 Task: Change the verbosity to "Error" in file logger settings.
Action: Mouse moved to (127, 19)
Screenshot: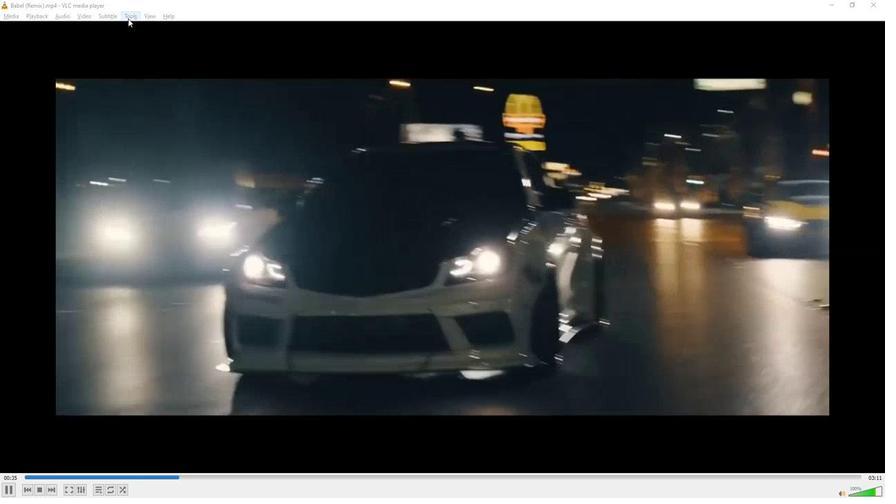 
Action: Mouse pressed left at (127, 19)
Screenshot: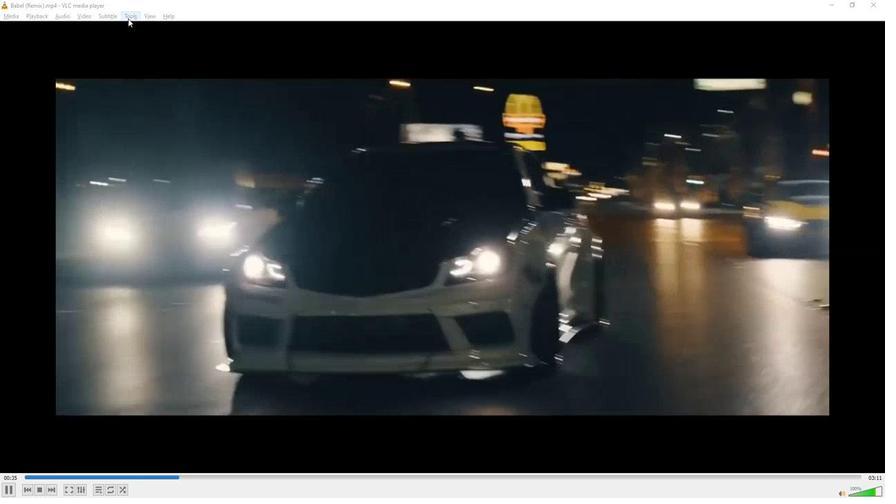 
Action: Mouse moved to (148, 124)
Screenshot: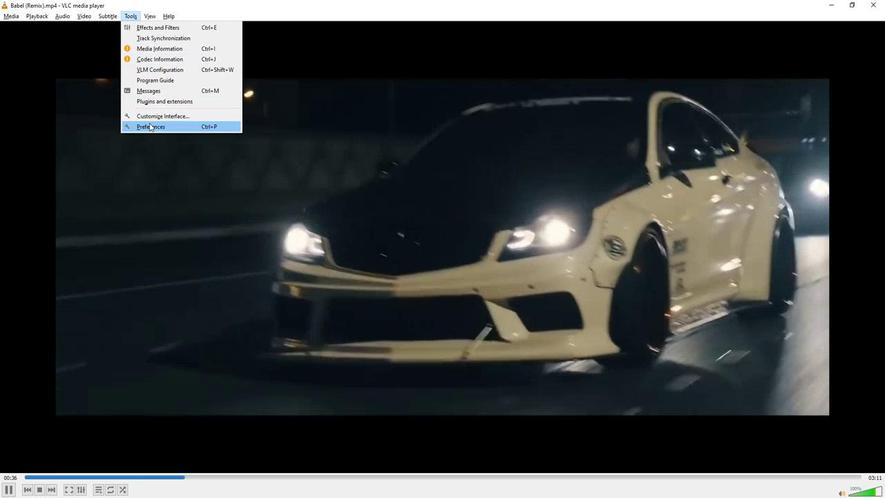 
Action: Mouse pressed left at (148, 124)
Screenshot: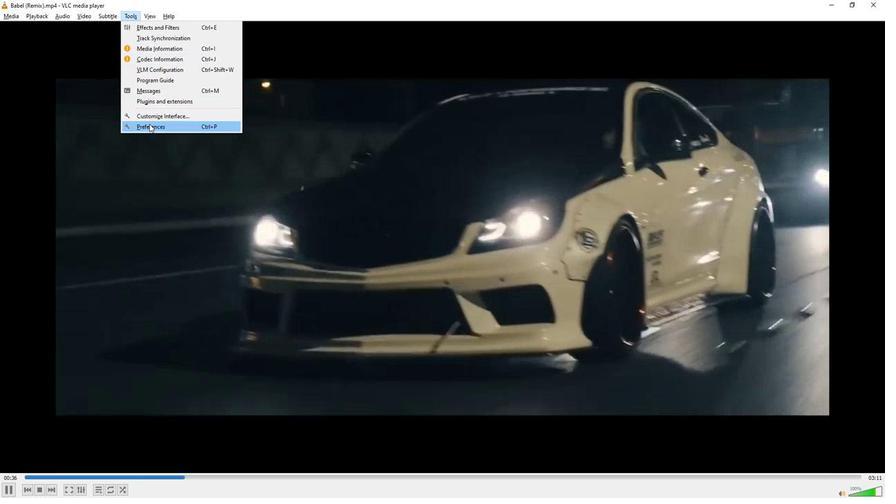 
Action: Mouse moved to (249, 385)
Screenshot: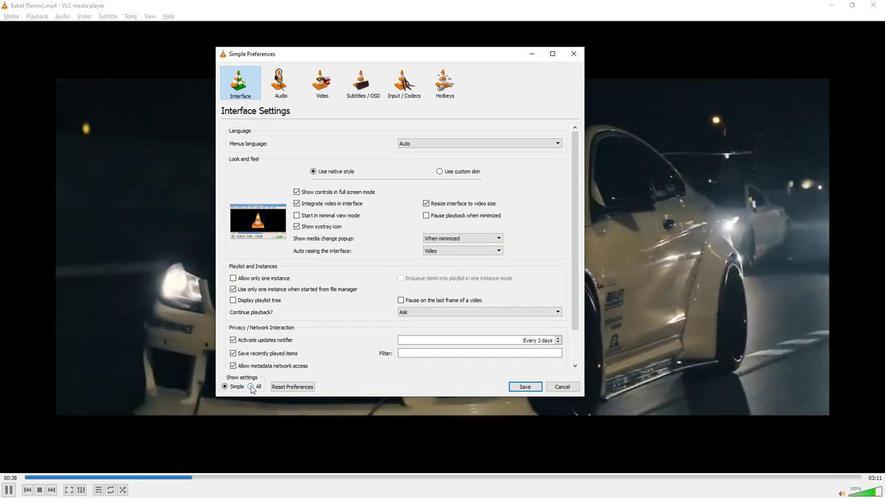 
Action: Mouse pressed left at (249, 385)
Screenshot: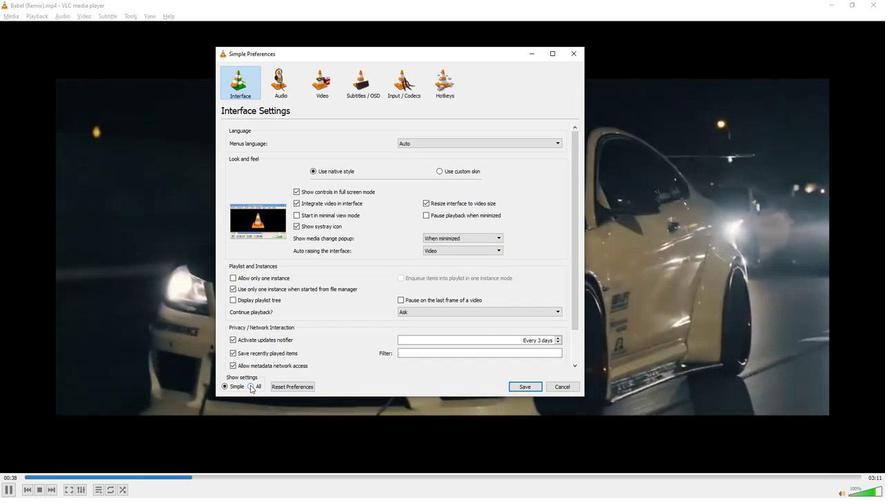 
Action: Mouse moved to (256, 128)
Screenshot: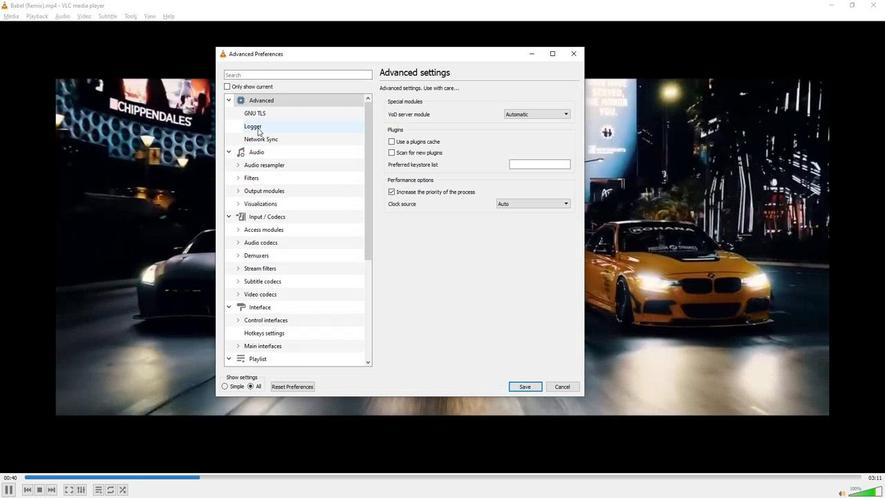 
Action: Mouse pressed left at (256, 128)
Screenshot: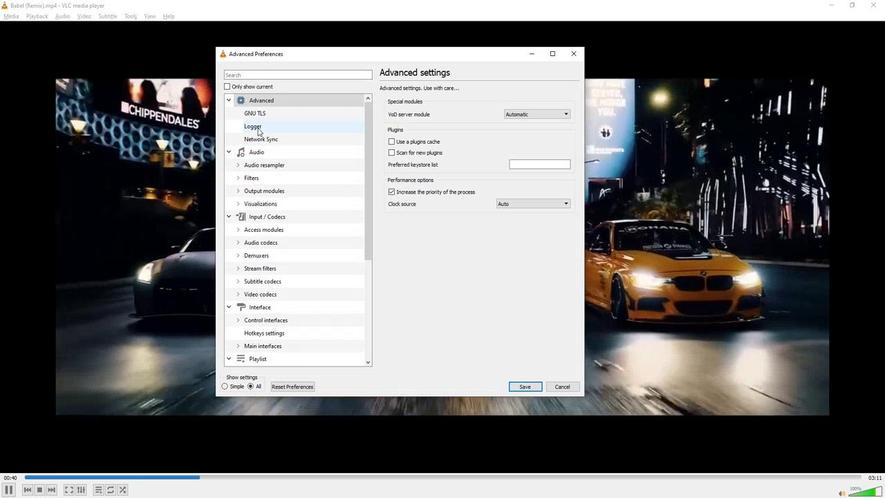 
Action: Mouse moved to (558, 139)
Screenshot: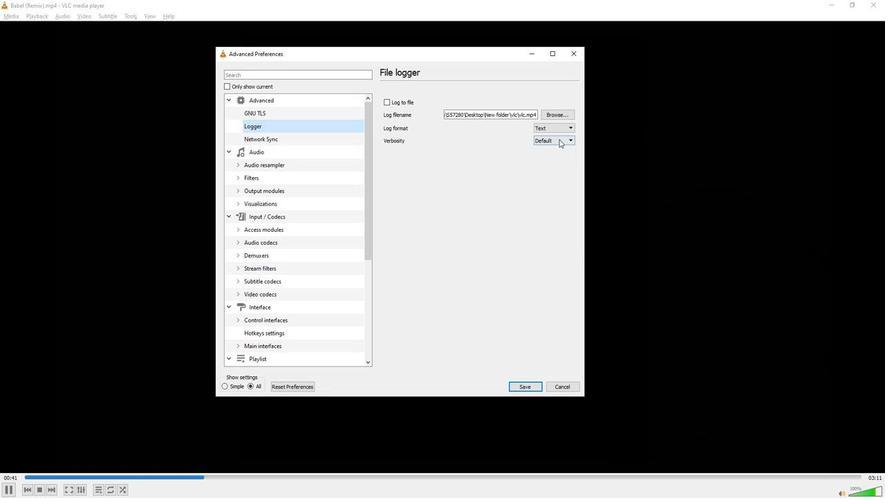 
Action: Mouse pressed left at (558, 139)
Screenshot: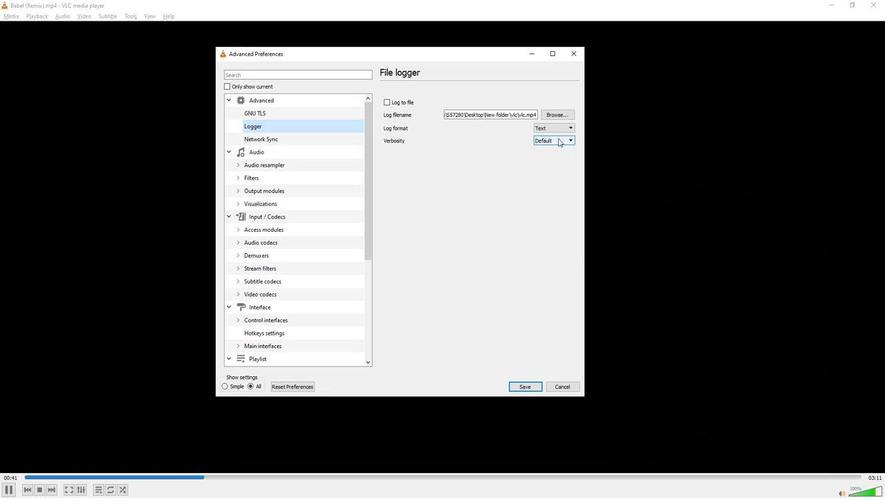
Action: Mouse moved to (546, 159)
Screenshot: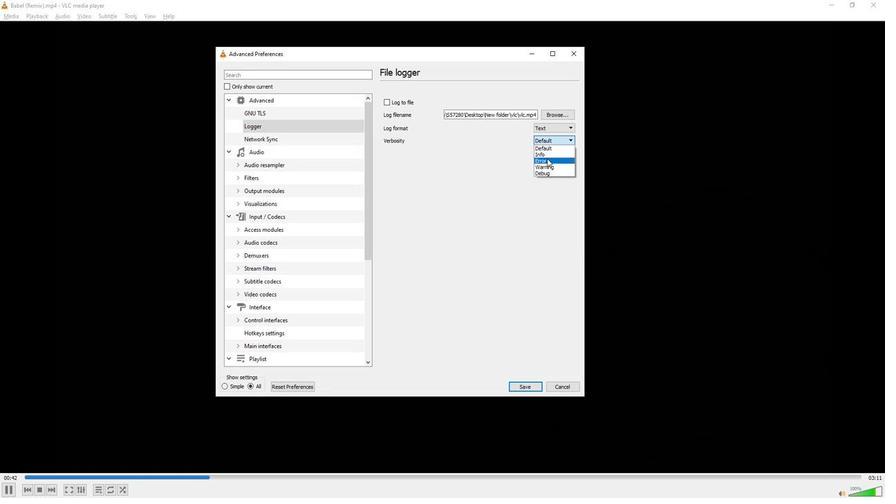 
Action: Mouse pressed left at (546, 159)
Screenshot: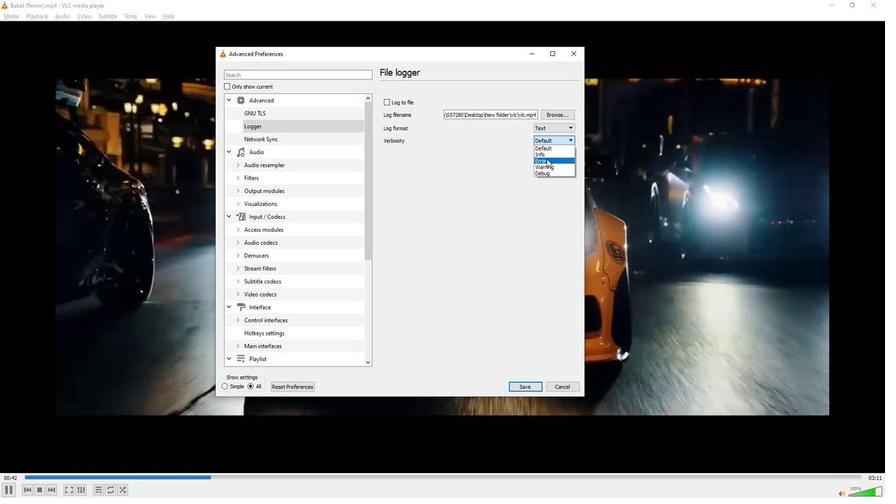 
Action: Mouse moved to (508, 212)
Screenshot: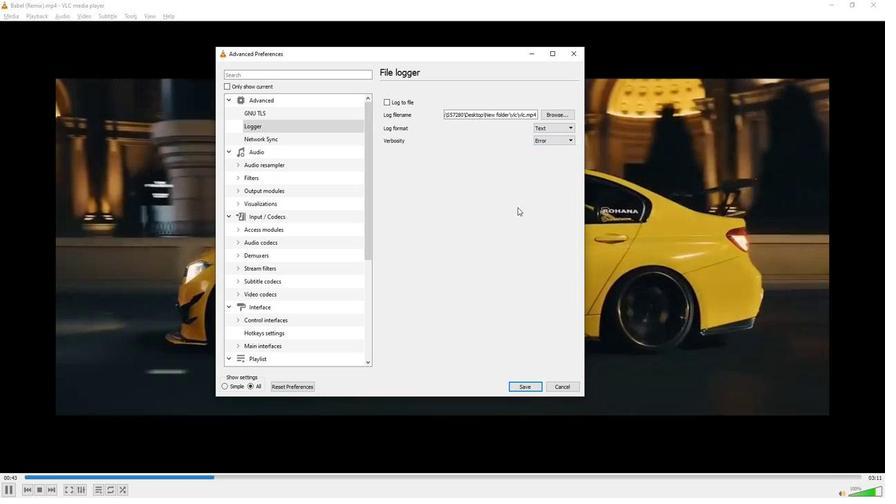 
